 Task: Add a condition where "Group Is not Current user's groups" in recently solved tickets.
Action: Mouse moved to (287, 512)
Screenshot: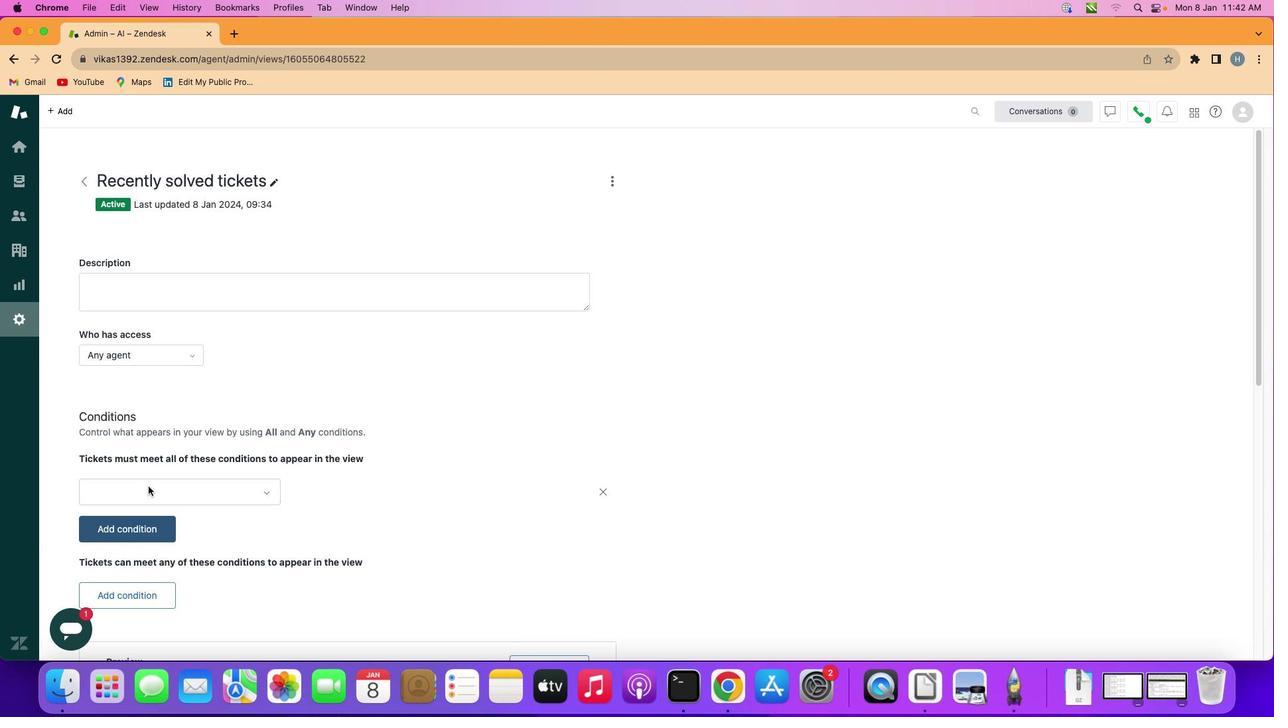 
Action: Mouse pressed left at (287, 512)
Screenshot: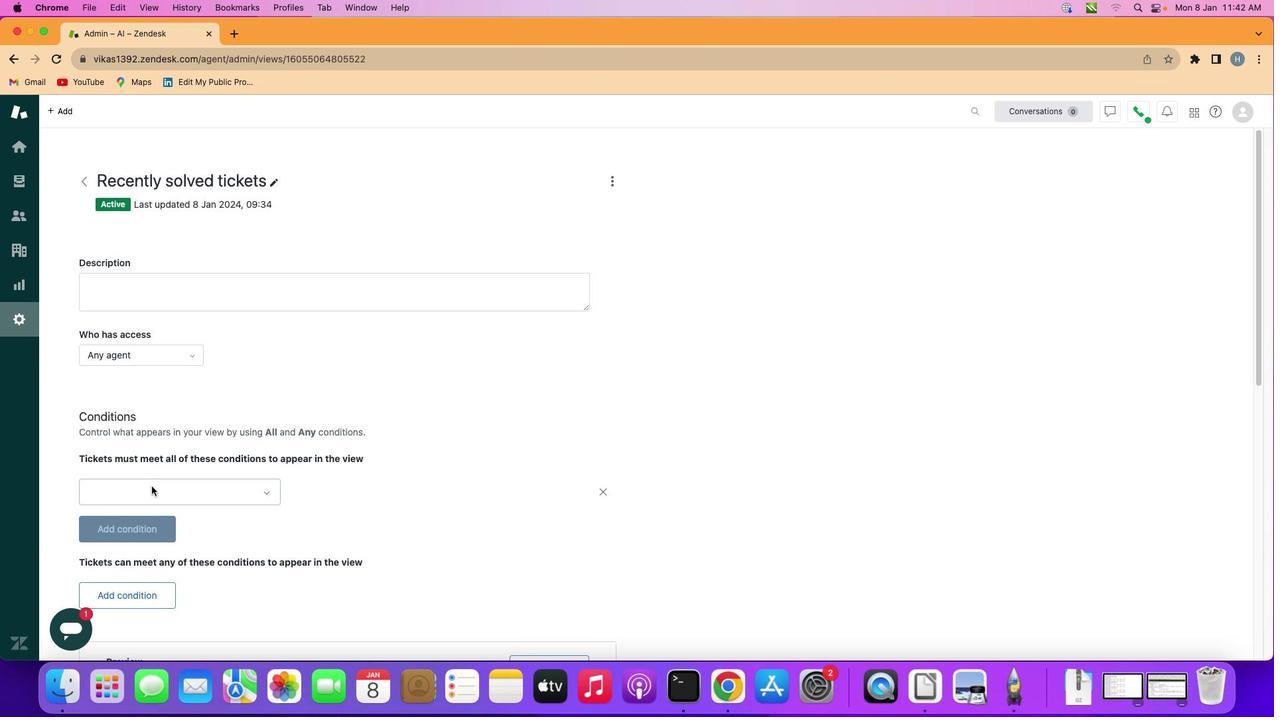 
Action: Mouse moved to (333, 509)
Screenshot: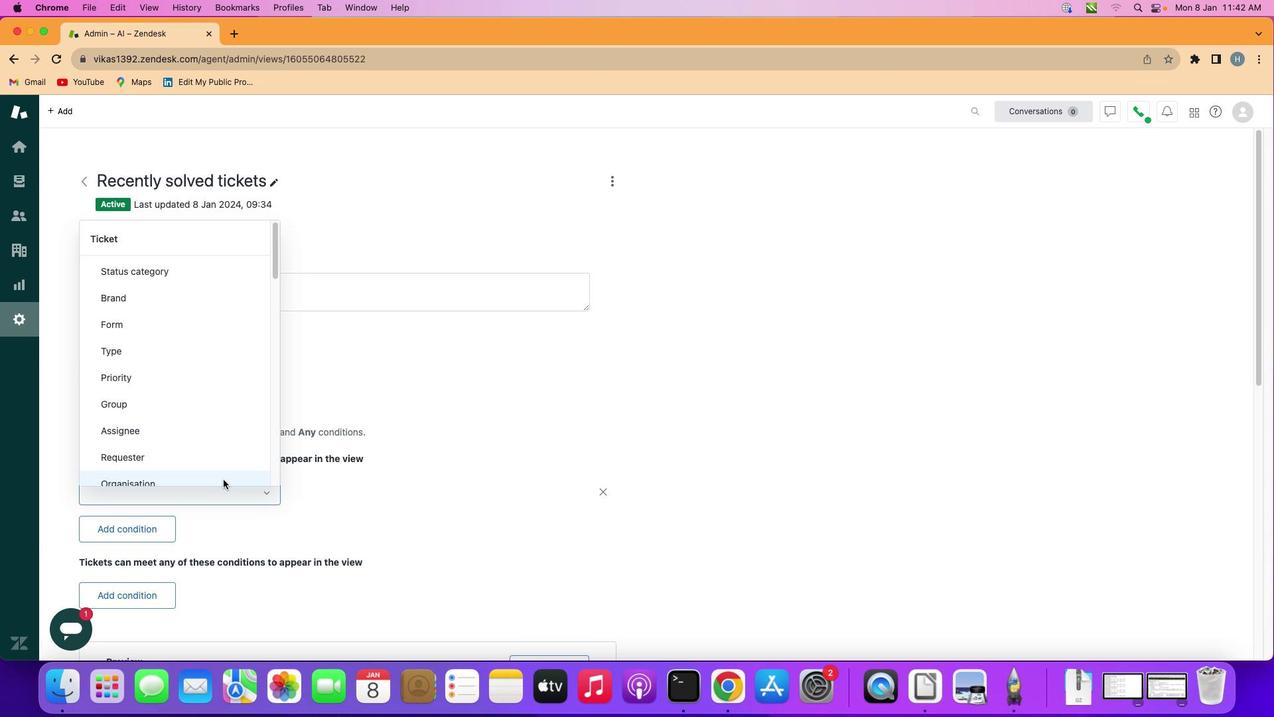 
Action: Mouse pressed left at (333, 509)
Screenshot: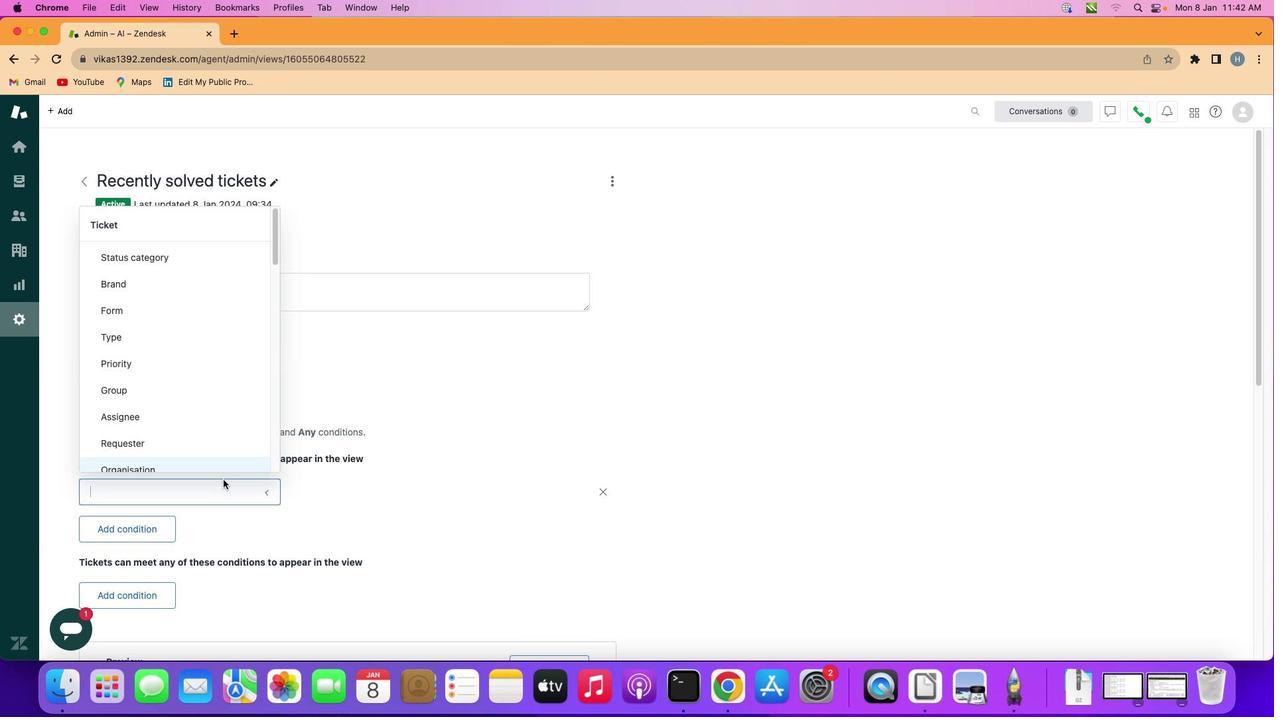 
Action: Mouse moved to (332, 469)
Screenshot: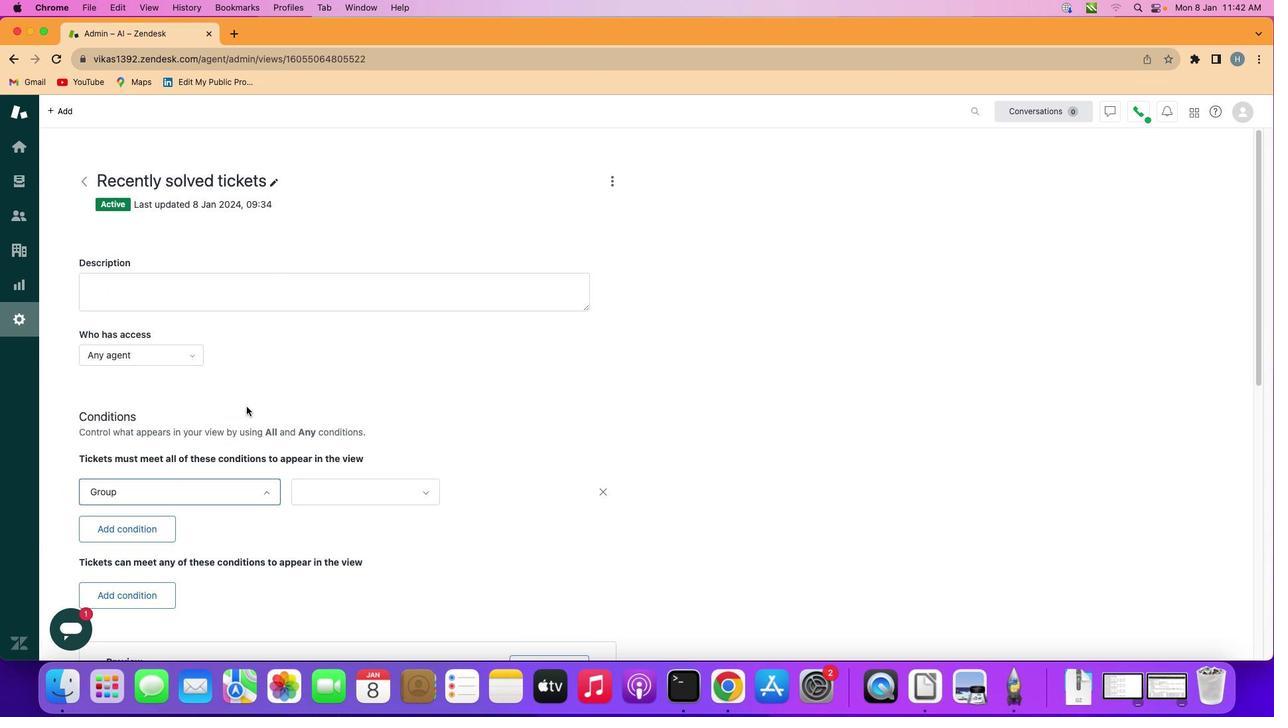 
Action: Mouse pressed left at (332, 469)
Screenshot: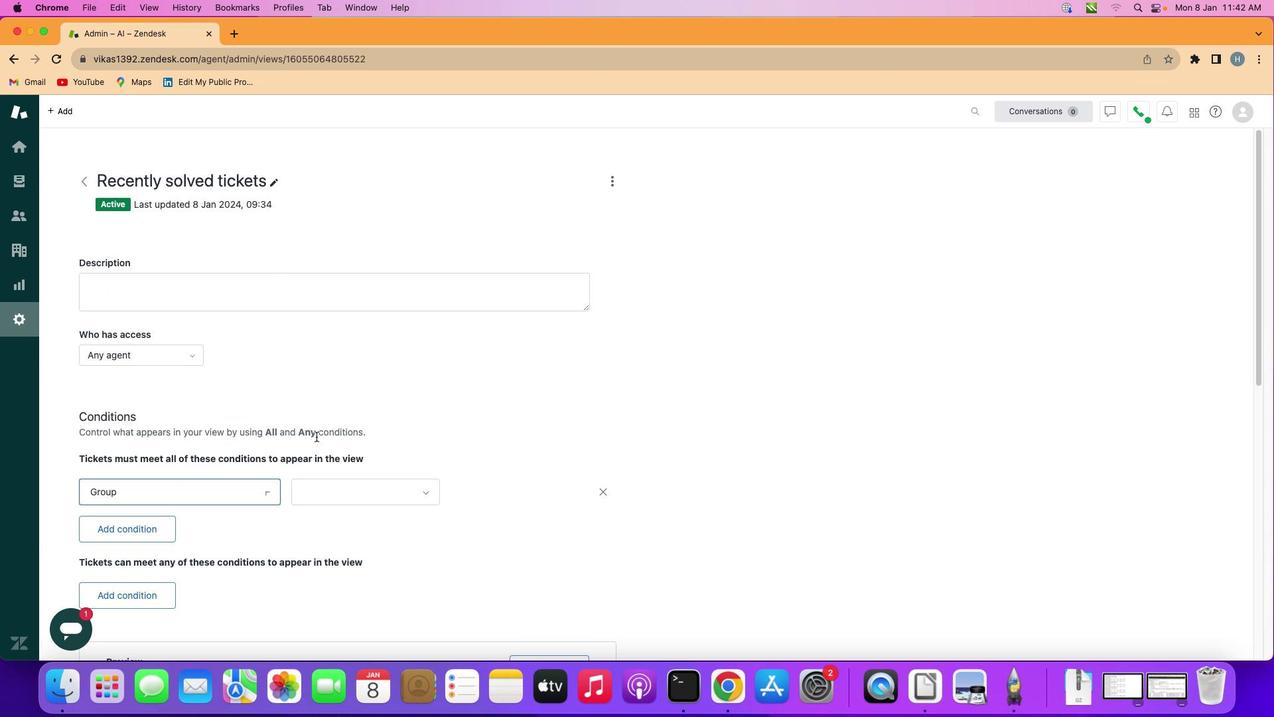 
Action: Mouse moved to (444, 515)
Screenshot: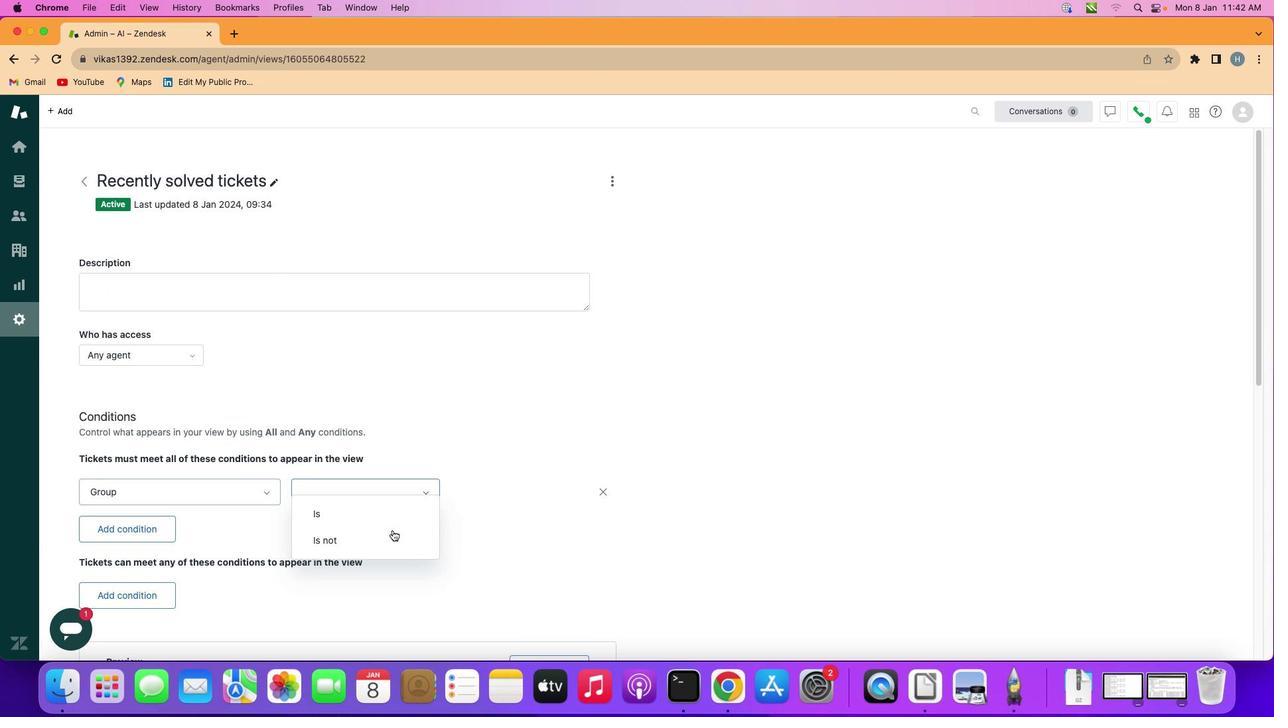 
Action: Mouse pressed left at (444, 515)
Screenshot: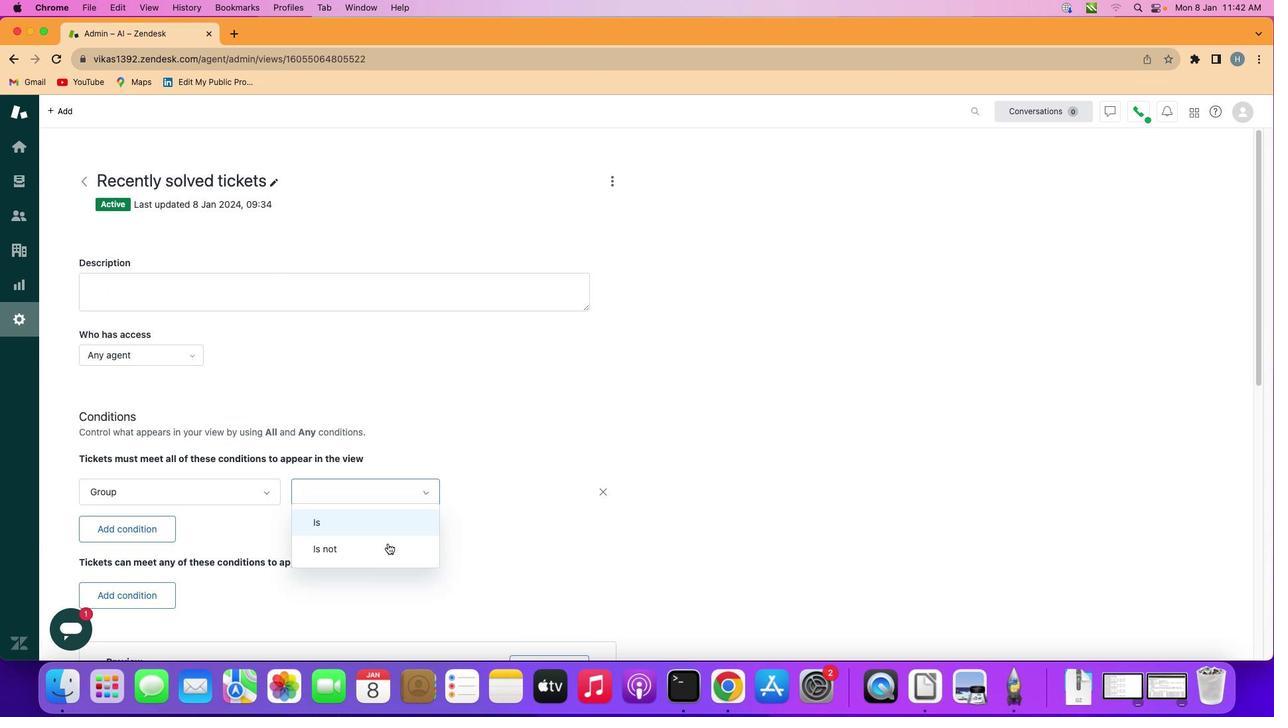 
Action: Mouse moved to (432, 543)
Screenshot: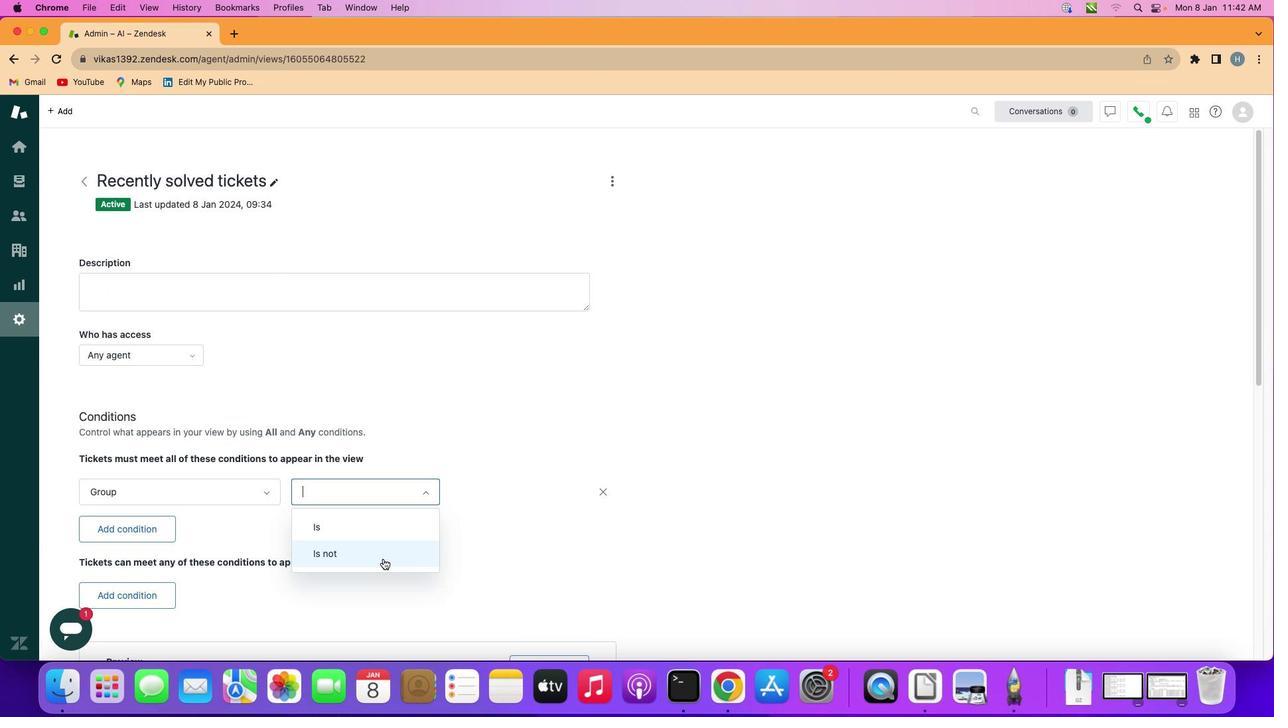 
Action: Mouse pressed left at (432, 543)
Screenshot: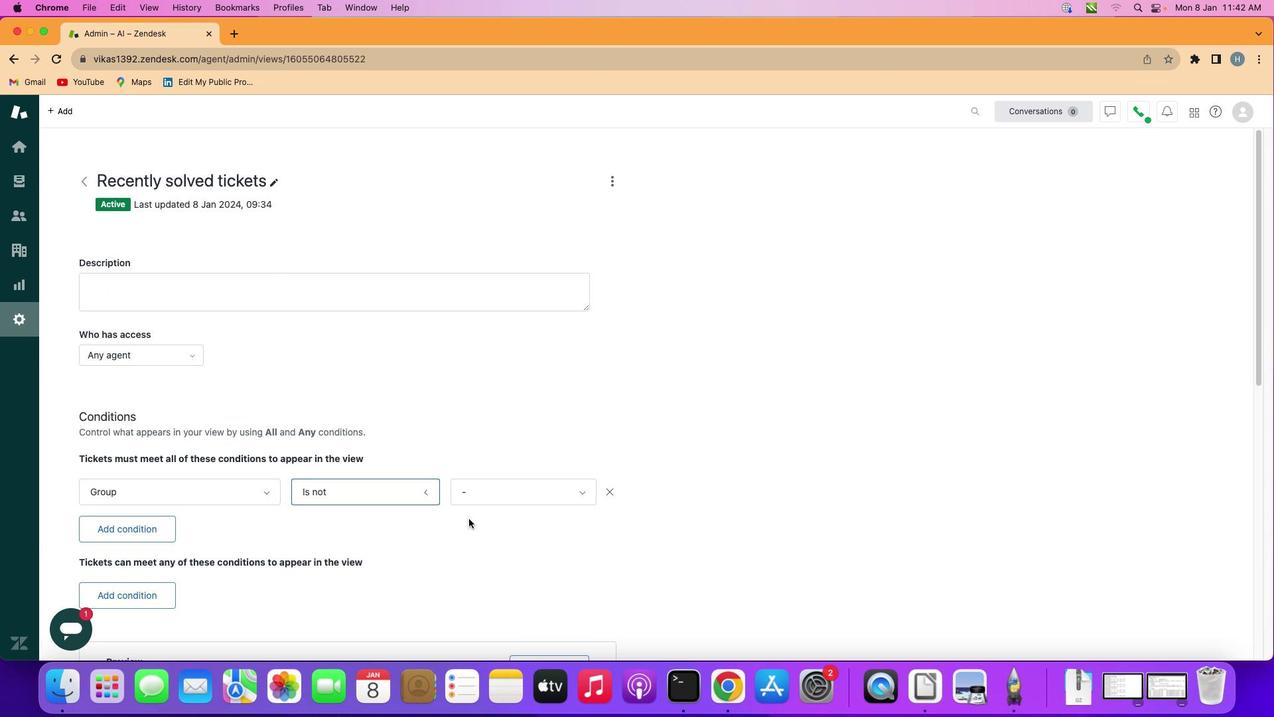 
Action: Mouse moved to (517, 516)
Screenshot: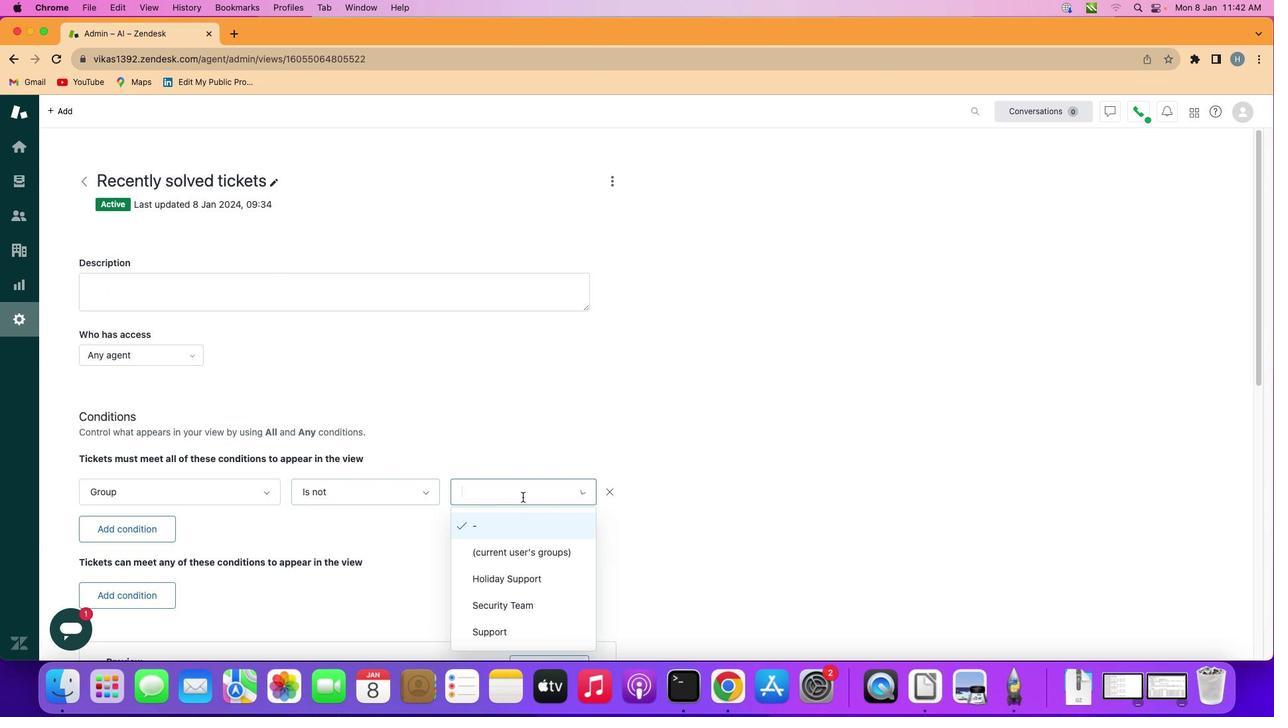 
Action: Mouse pressed left at (517, 516)
Screenshot: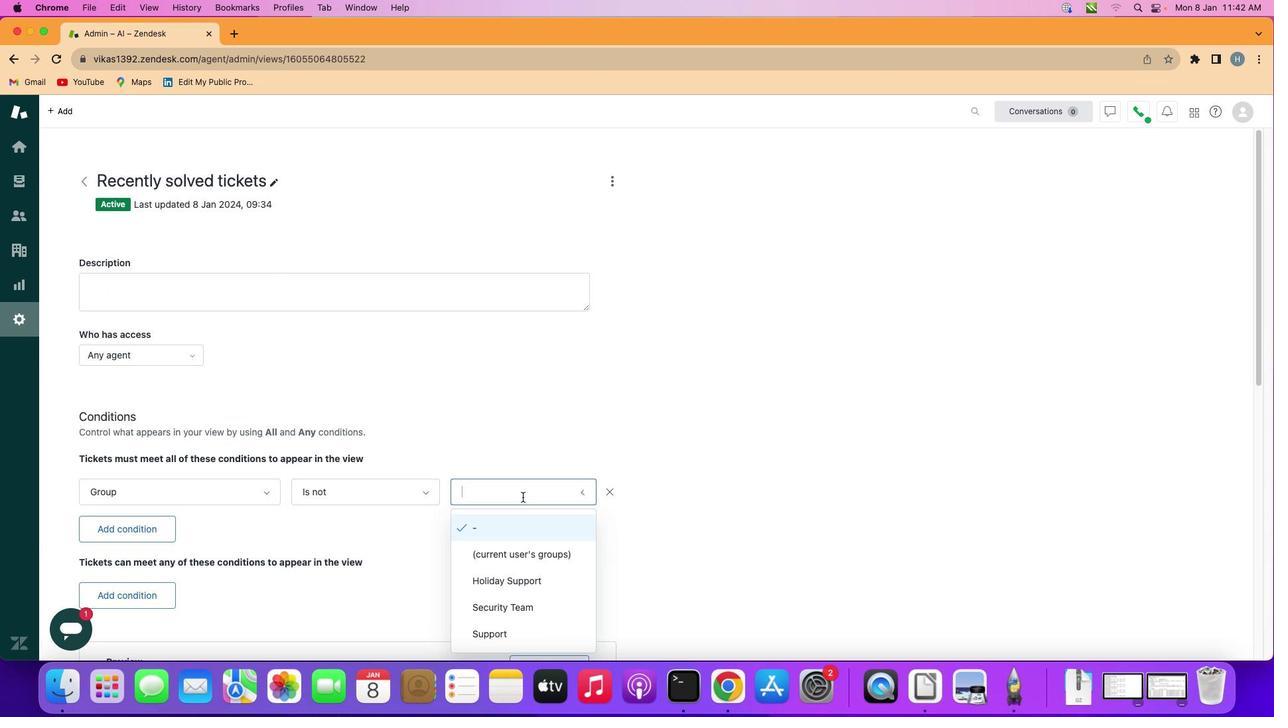 
Action: Mouse moved to (513, 542)
Screenshot: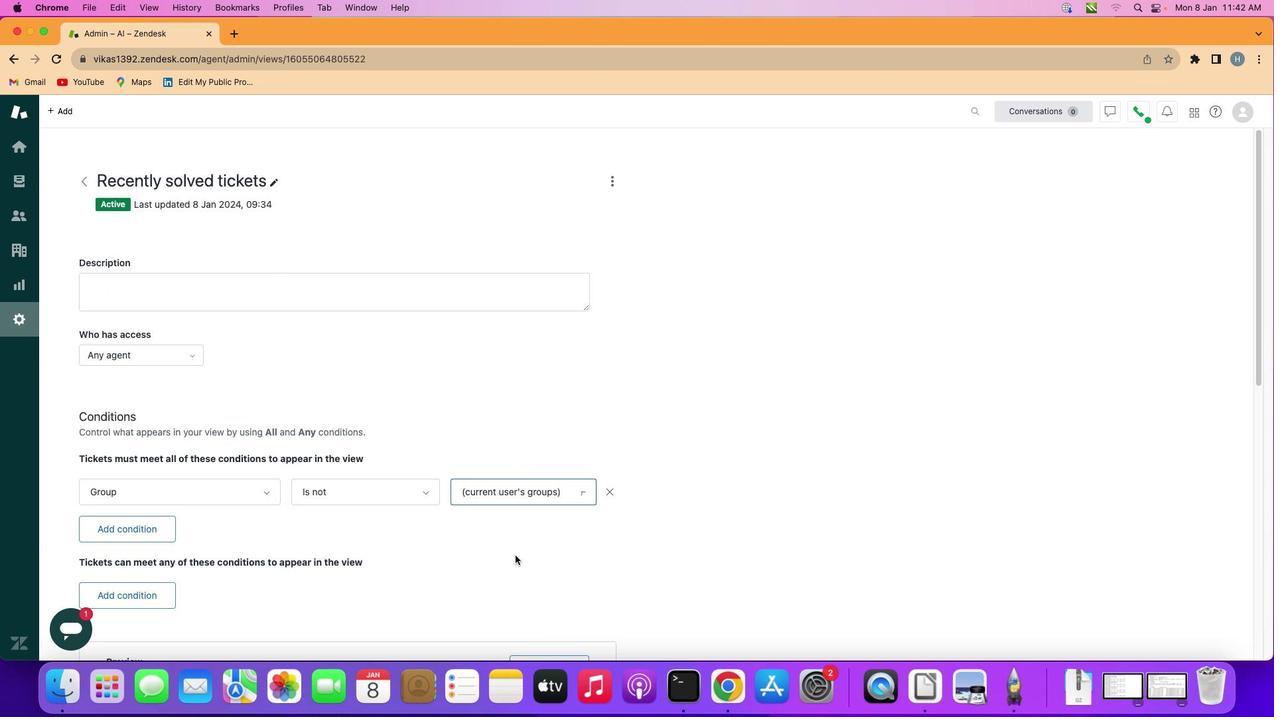 
Action: Mouse pressed left at (513, 542)
Screenshot: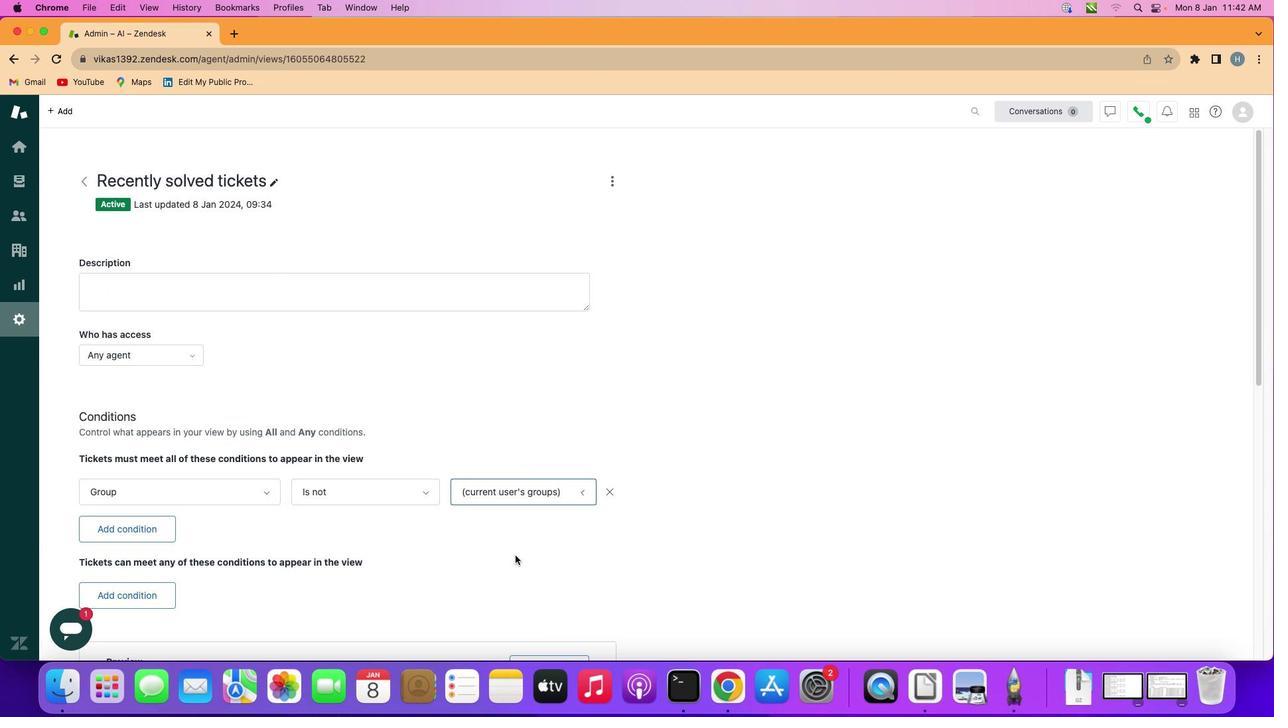 
Action: Mouse moved to (509, 537)
Screenshot: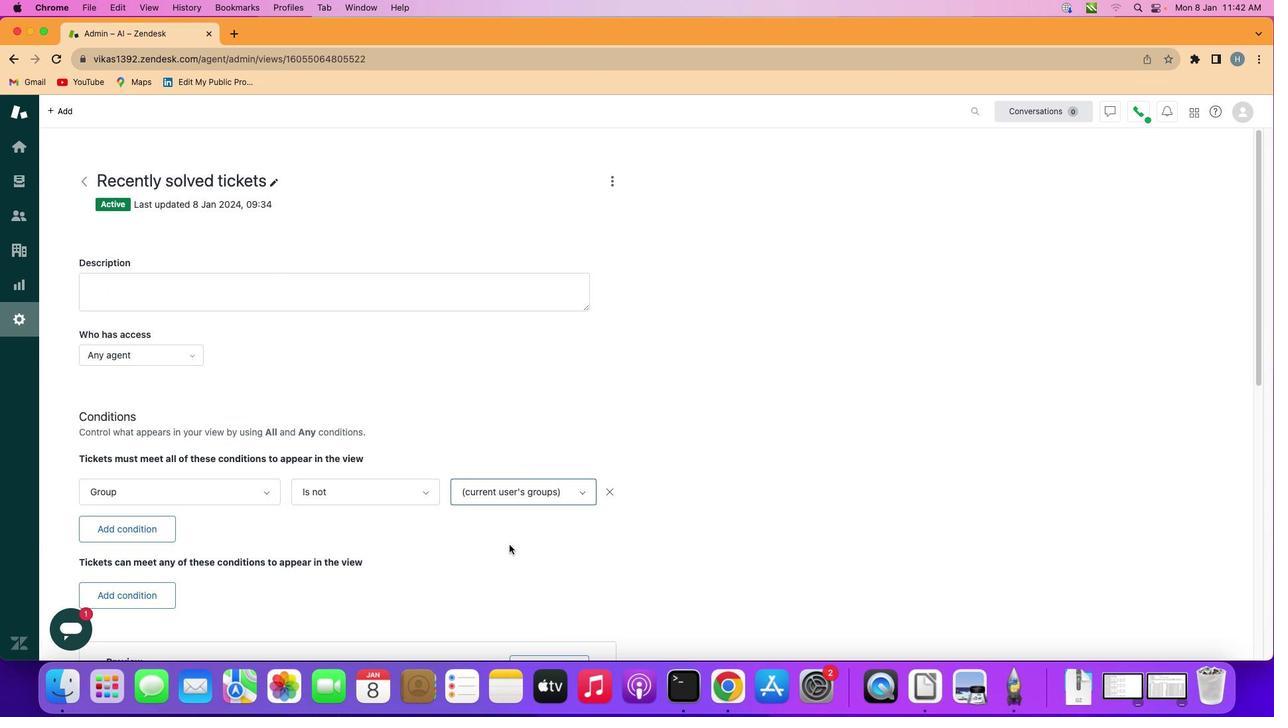 
